 Task: Enable public transport information for cabin in Peshastin.
Action: Mouse moved to (718, 128)
Screenshot: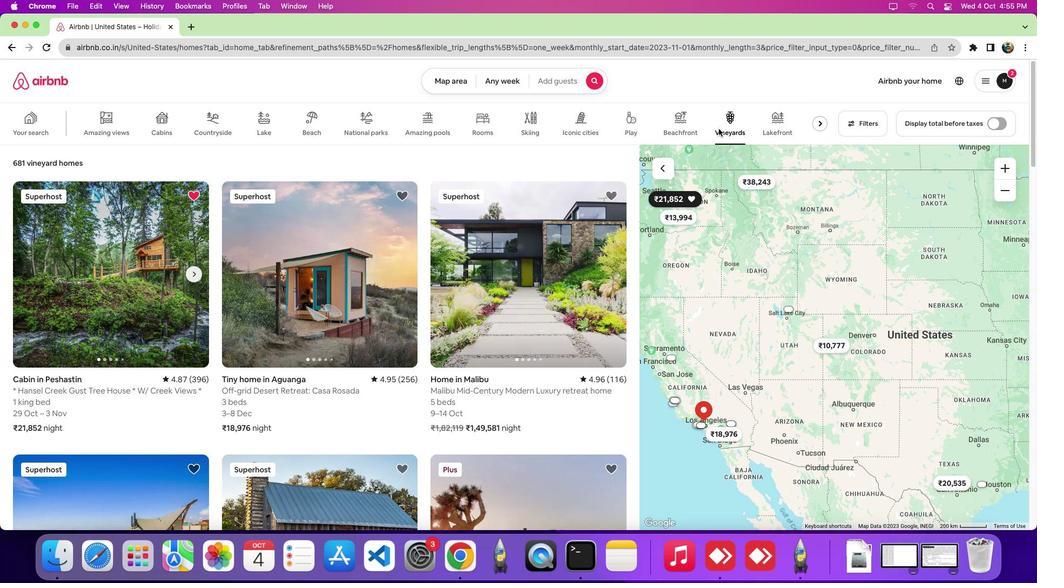
Action: Mouse pressed left at (718, 128)
Screenshot: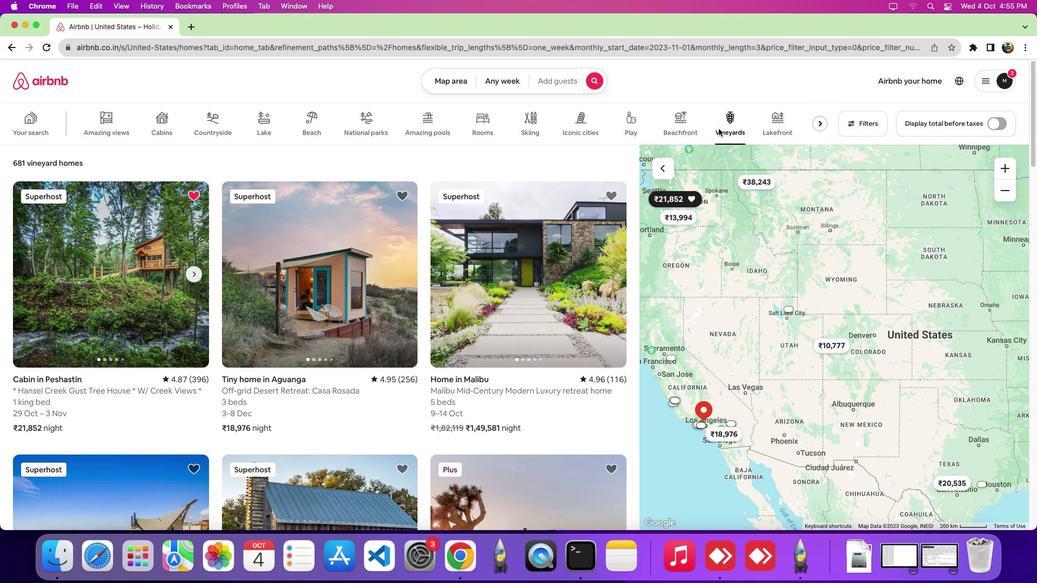 
Action: Mouse moved to (155, 279)
Screenshot: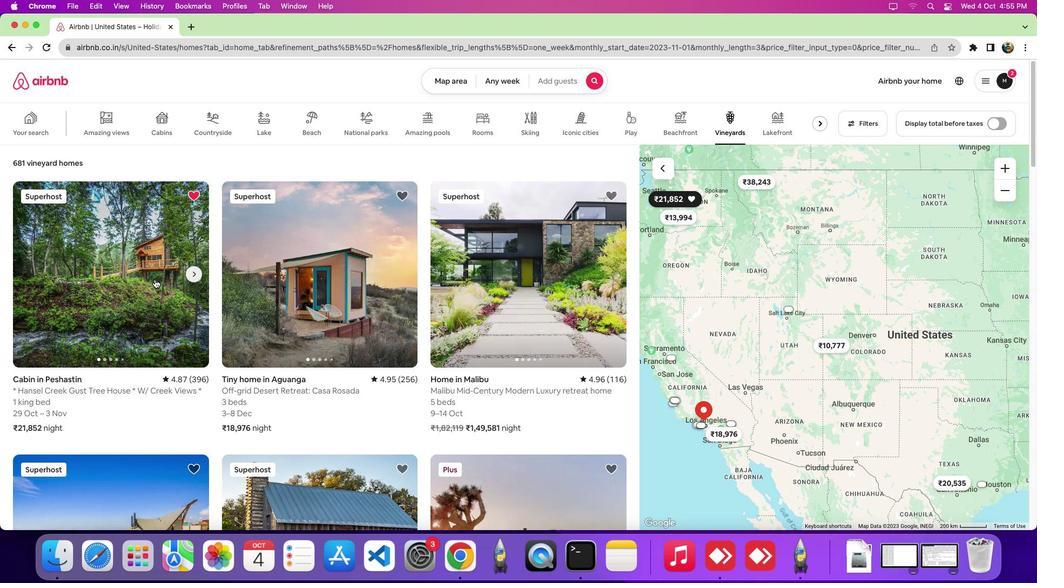 
Action: Mouse pressed left at (155, 279)
Screenshot: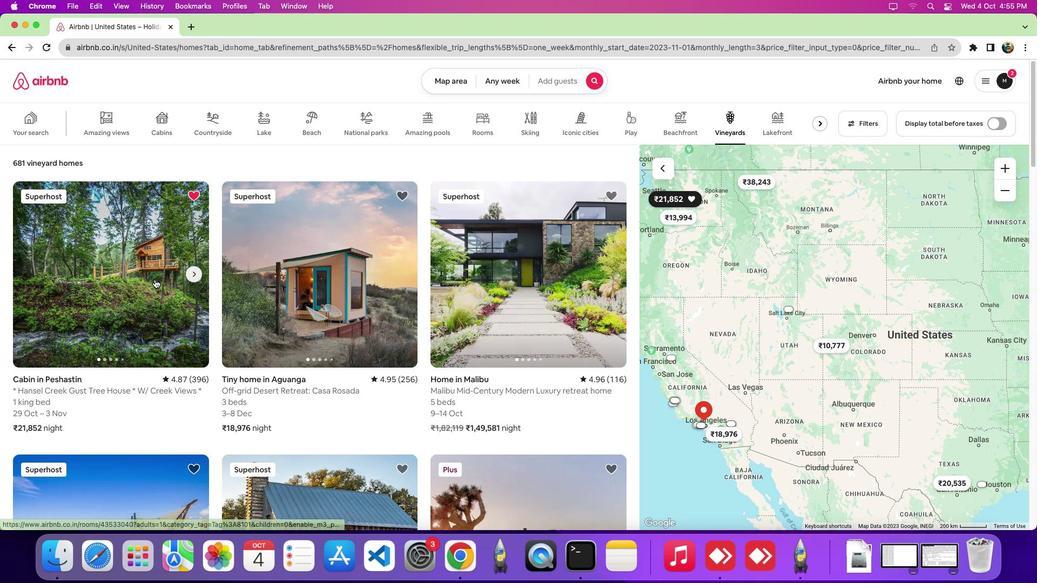 
Action: Mouse moved to (638, 251)
Screenshot: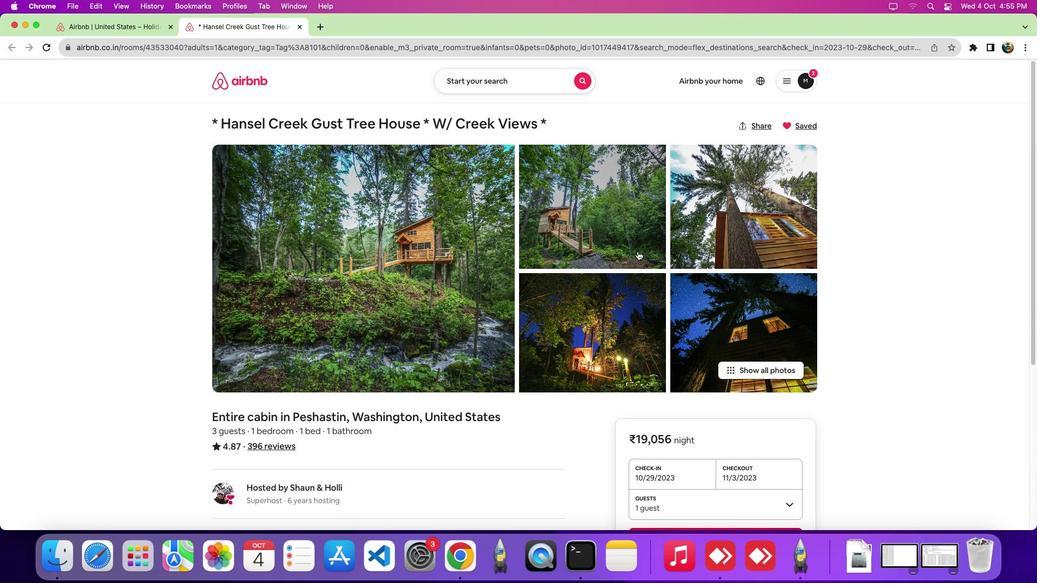 
Action: Mouse scrolled (638, 251) with delta (0, 0)
Screenshot: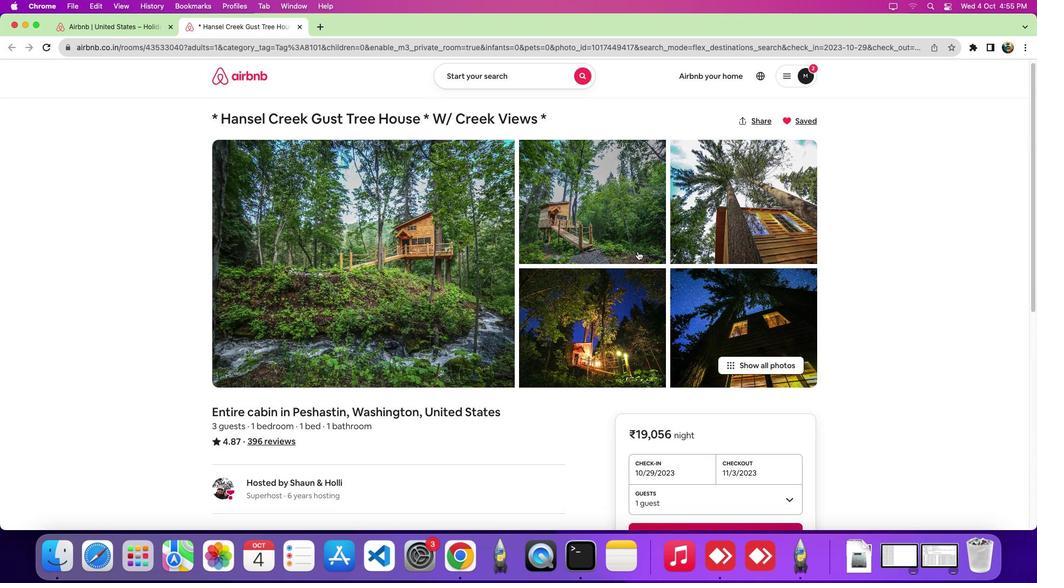 
Action: Mouse scrolled (638, 251) with delta (0, -1)
Screenshot: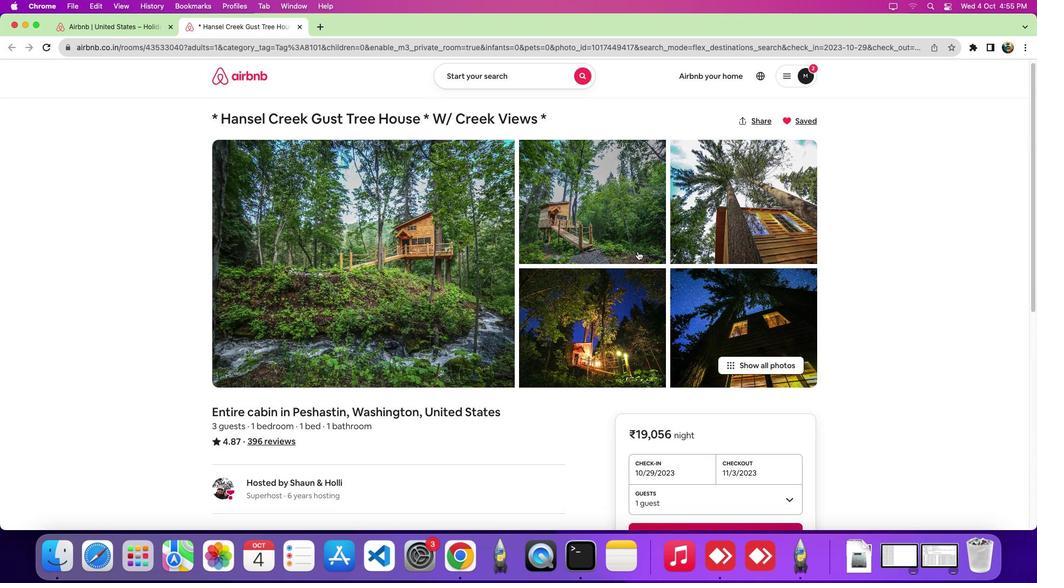 
Action: Mouse scrolled (638, 251) with delta (0, -5)
Screenshot: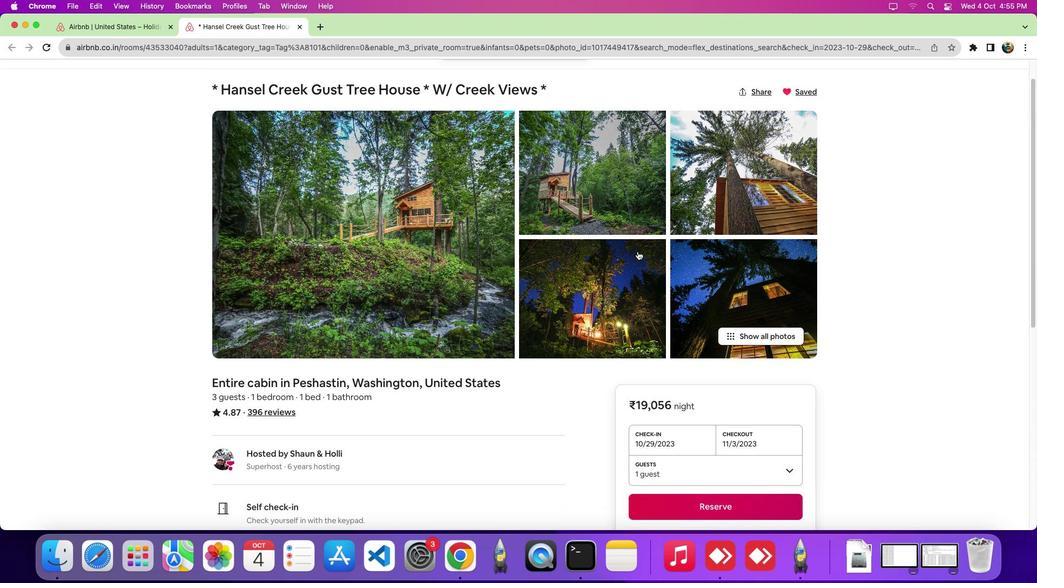 
Action: Mouse scrolled (638, 251) with delta (0, -7)
Screenshot: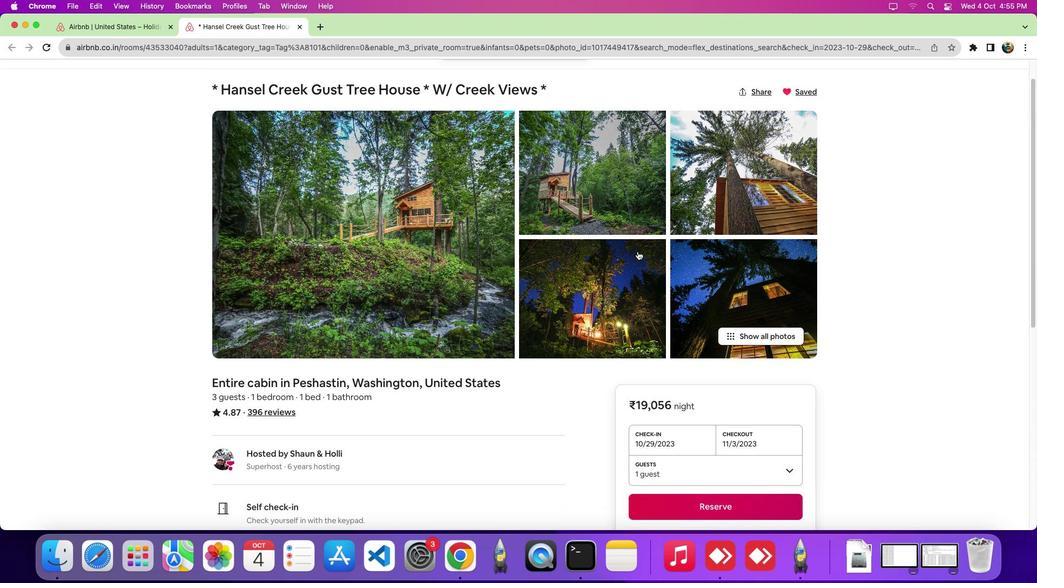 
Action: Mouse scrolled (638, 251) with delta (0, -8)
Screenshot: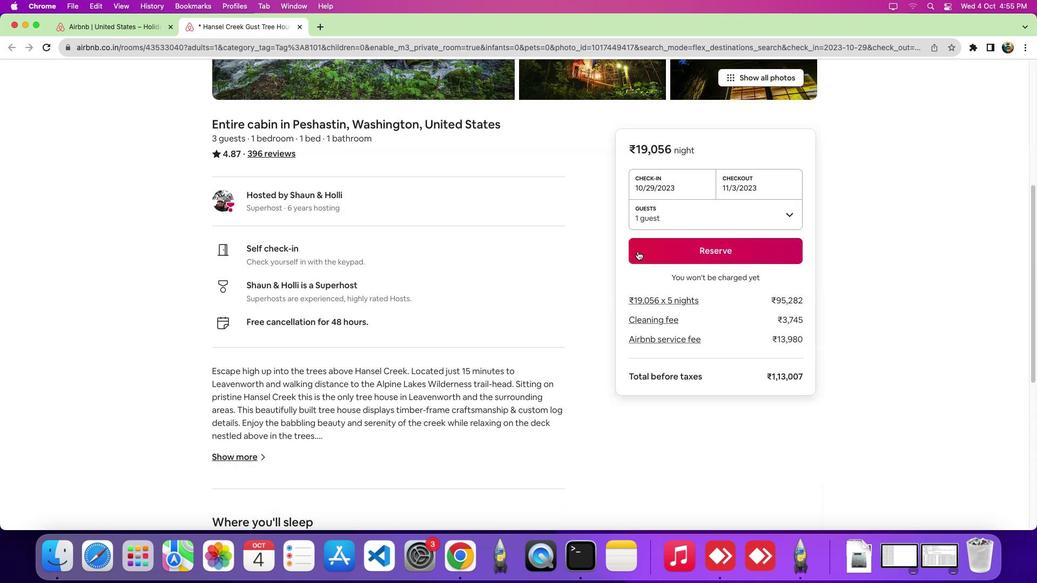 
Action: Mouse moved to (357, 84)
Screenshot: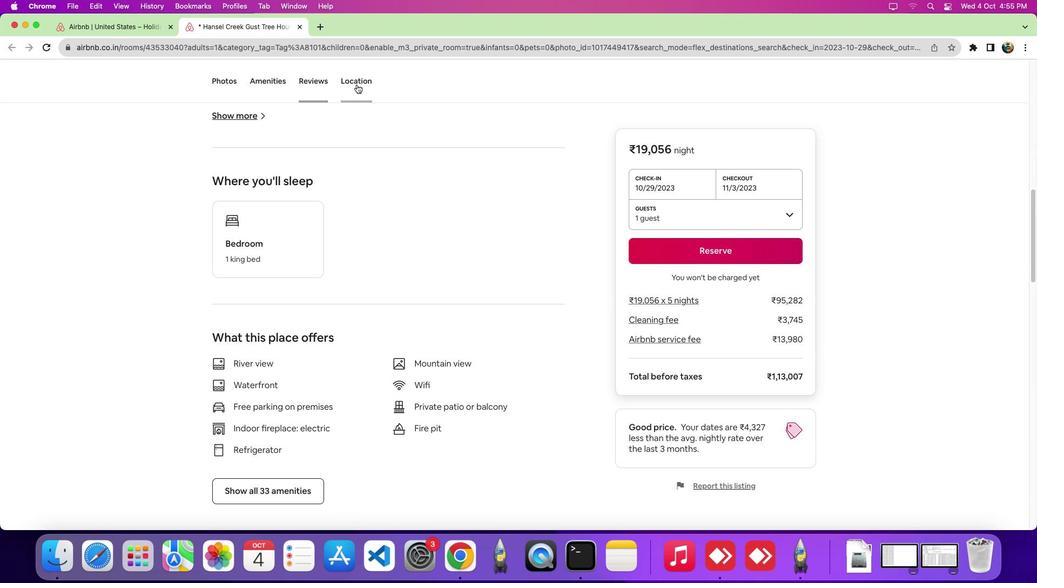 
Action: Mouse pressed left at (357, 84)
Screenshot: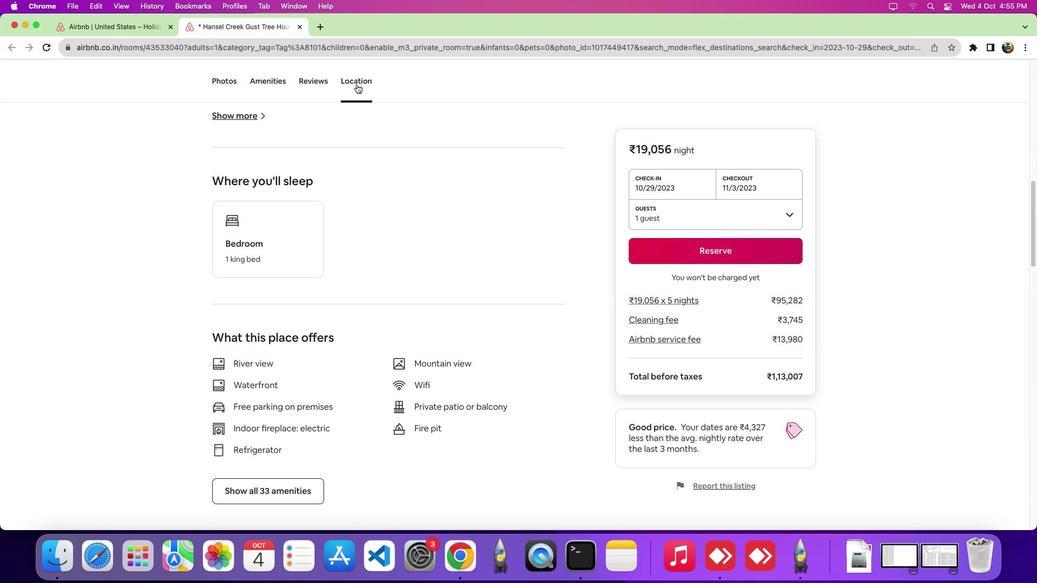 
Action: Mouse moved to (696, 210)
Screenshot: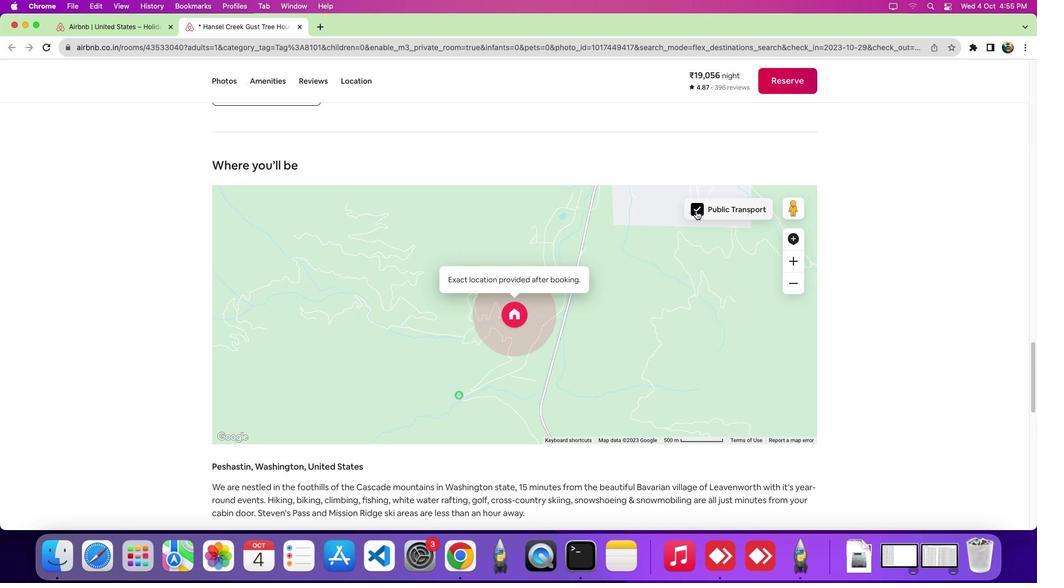 
Action: Mouse pressed left at (696, 210)
Screenshot: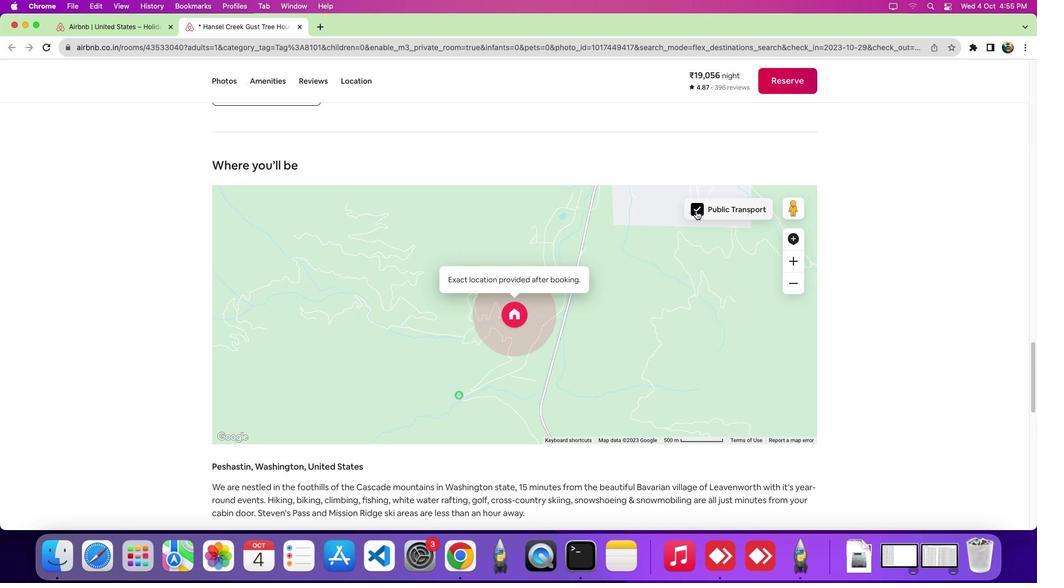 
Action: Mouse pressed left at (696, 210)
Screenshot: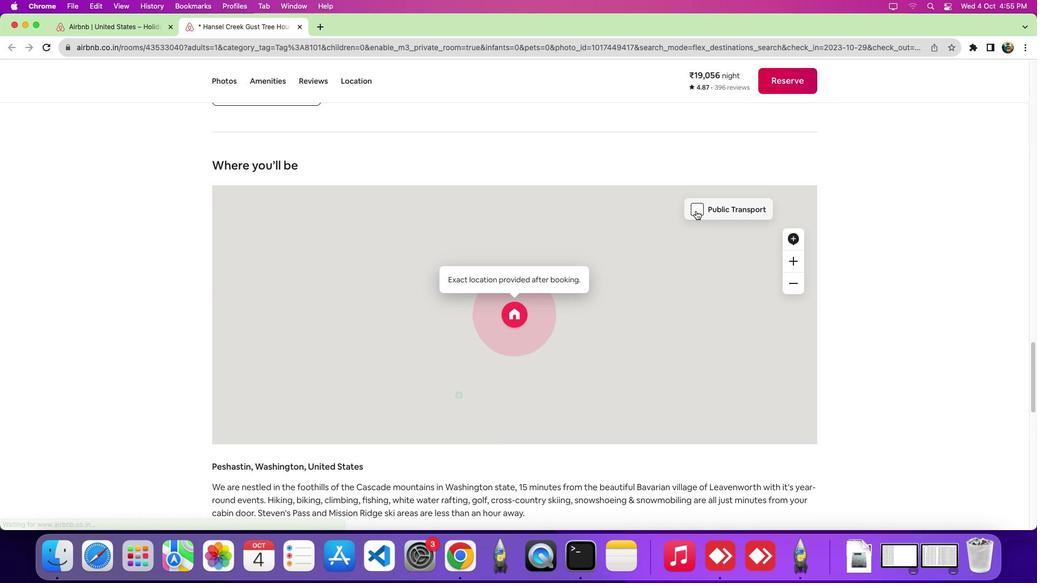 
Action: Mouse moved to (696, 212)
Screenshot: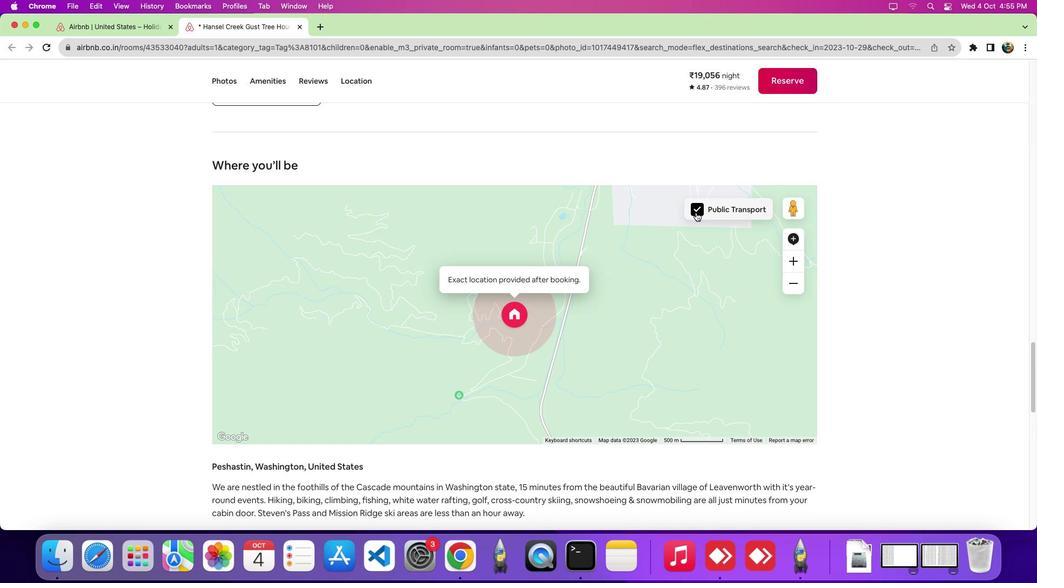 
